 Task: Add Sprouts Sliced Muenster Cheese to the cart.
Action: Mouse moved to (681, 247)
Screenshot: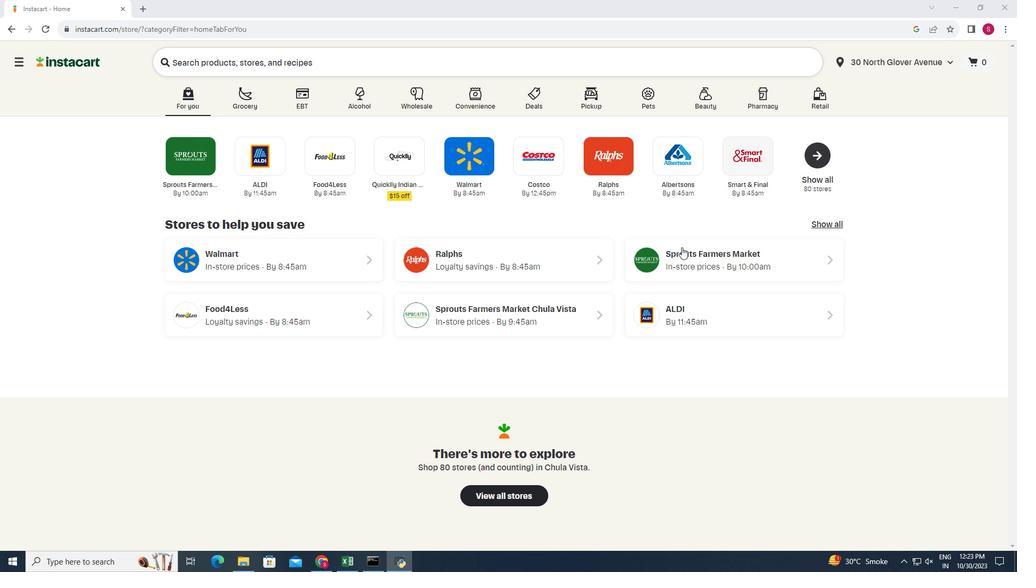 
Action: Mouse pressed left at (681, 247)
Screenshot: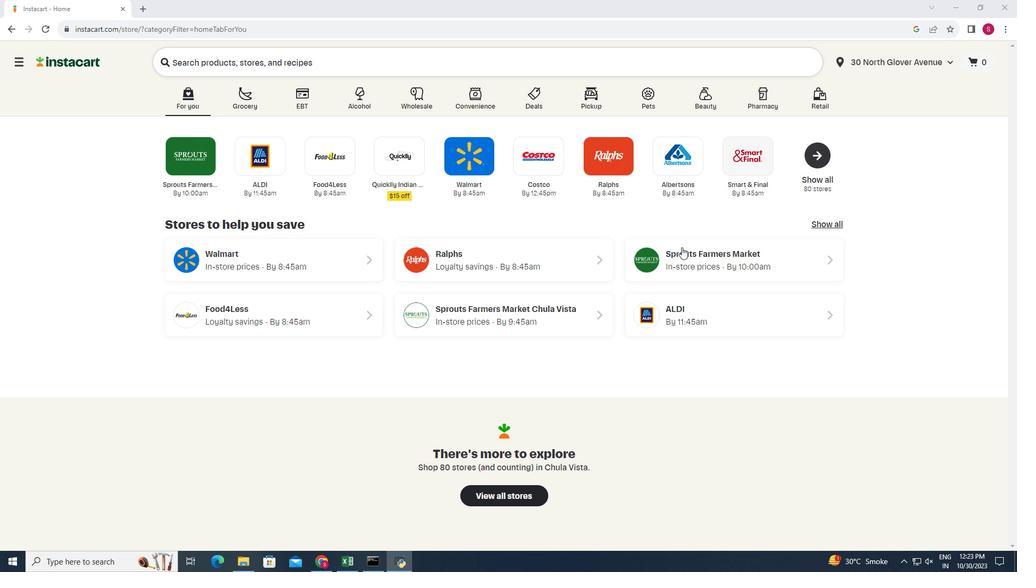 
Action: Mouse moved to (19, 461)
Screenshot: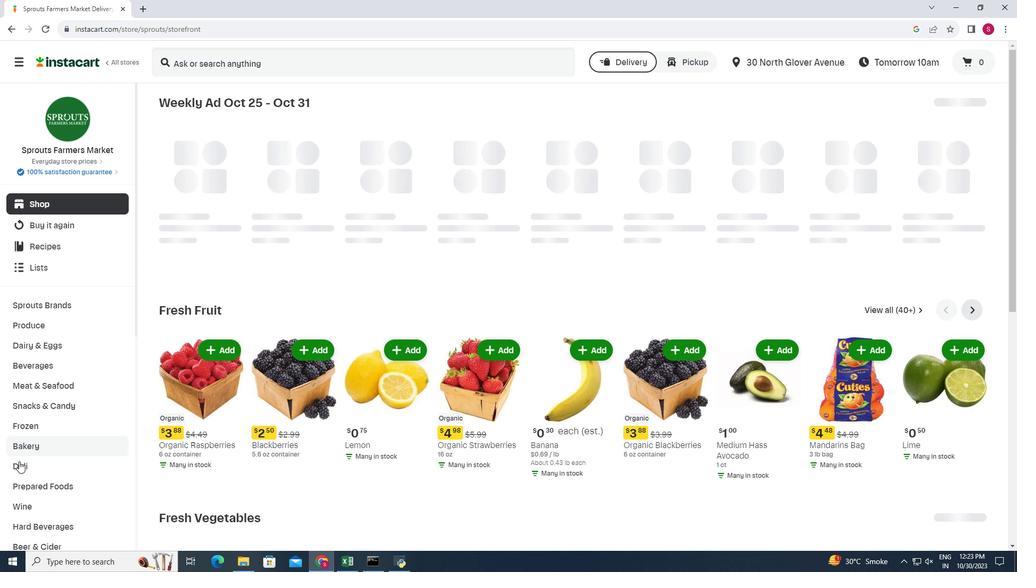 
Action: Mouse pressed left at (19, 461)
Screenshot: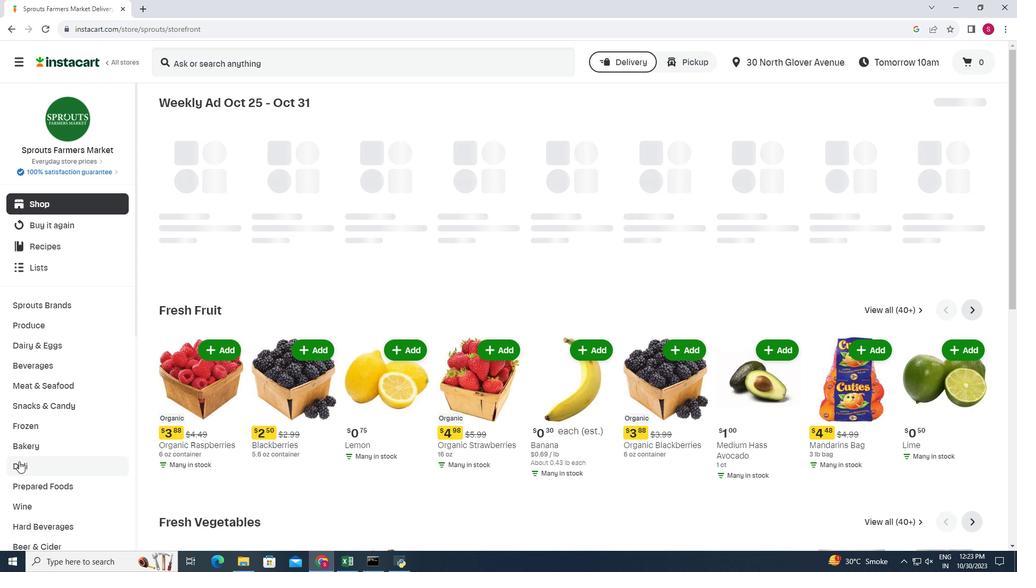 
Action: Mouse moved to (278, 131)
Screenshot: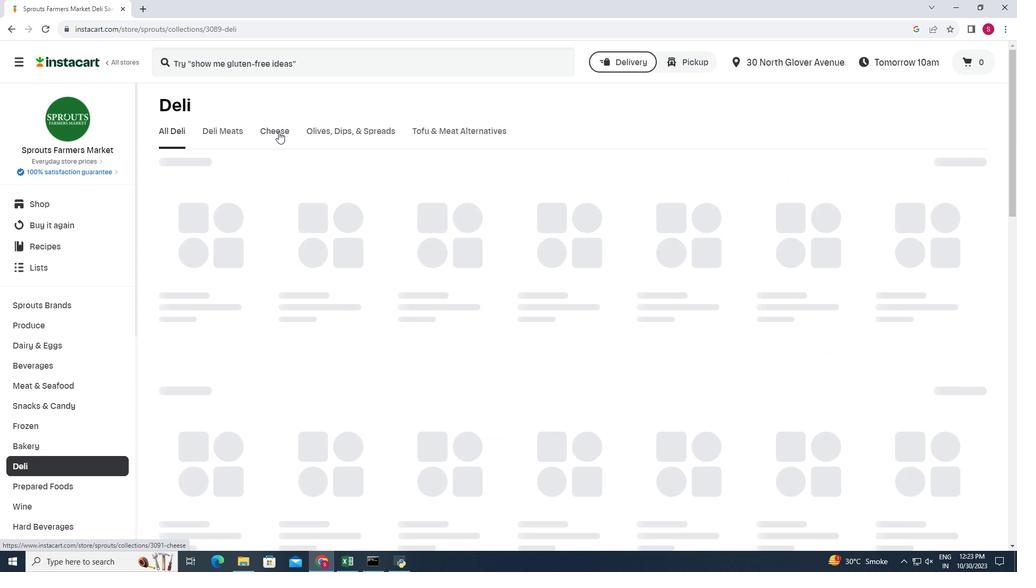 
Action: Mouse pressed left at (278, 131)
Screenshot: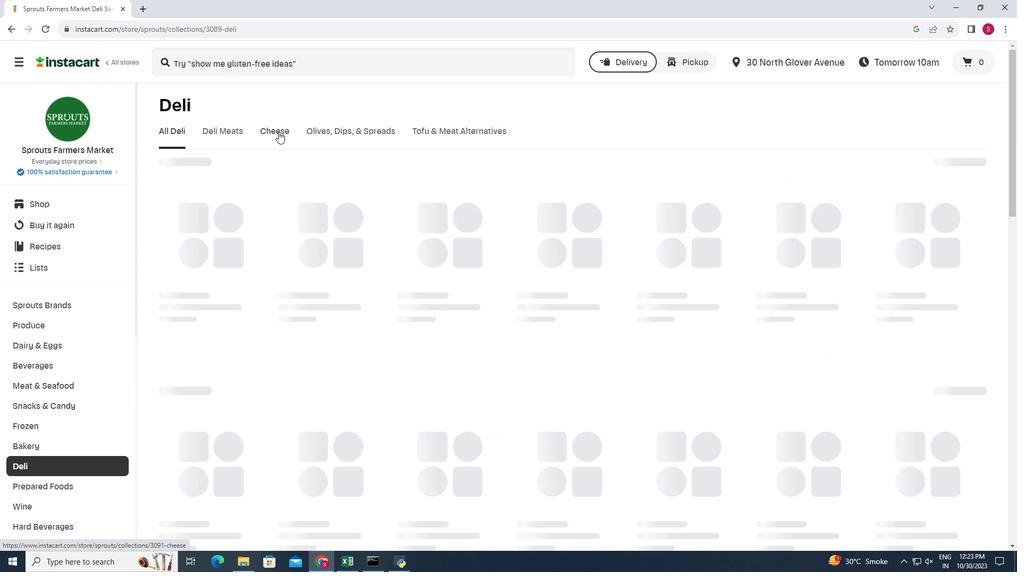 
Action: Mouse moved to (943, 180)
Screenshot: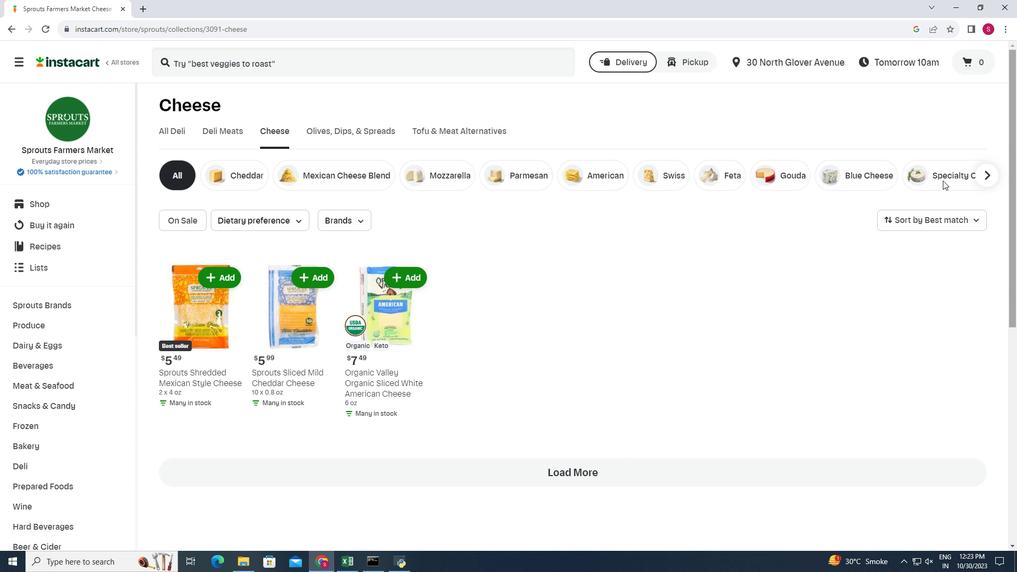 
Action: Mouse pressed left at (943, 180)
Screenshot: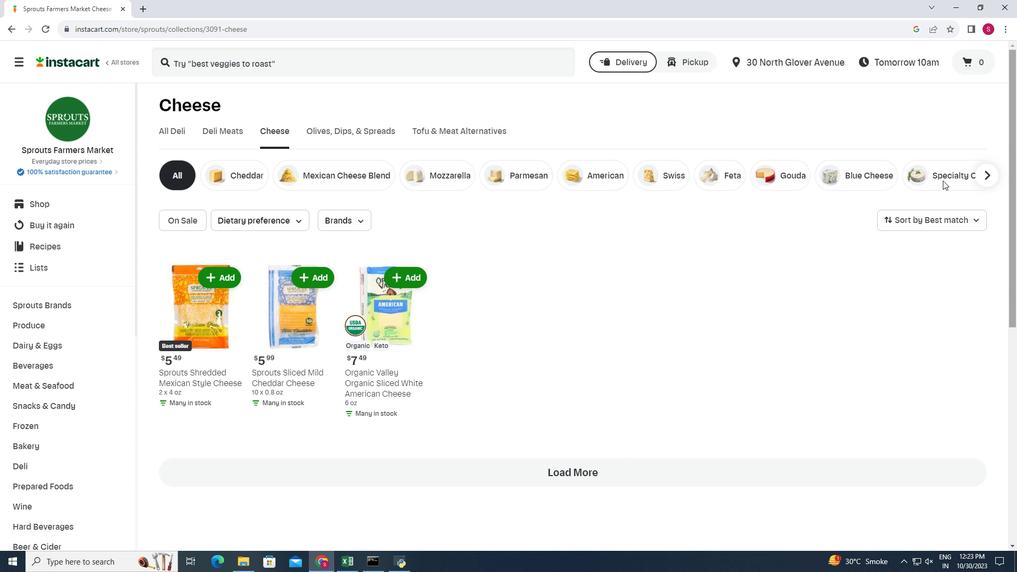 
Action: Mouse moved to (943, 179)
Screenshot: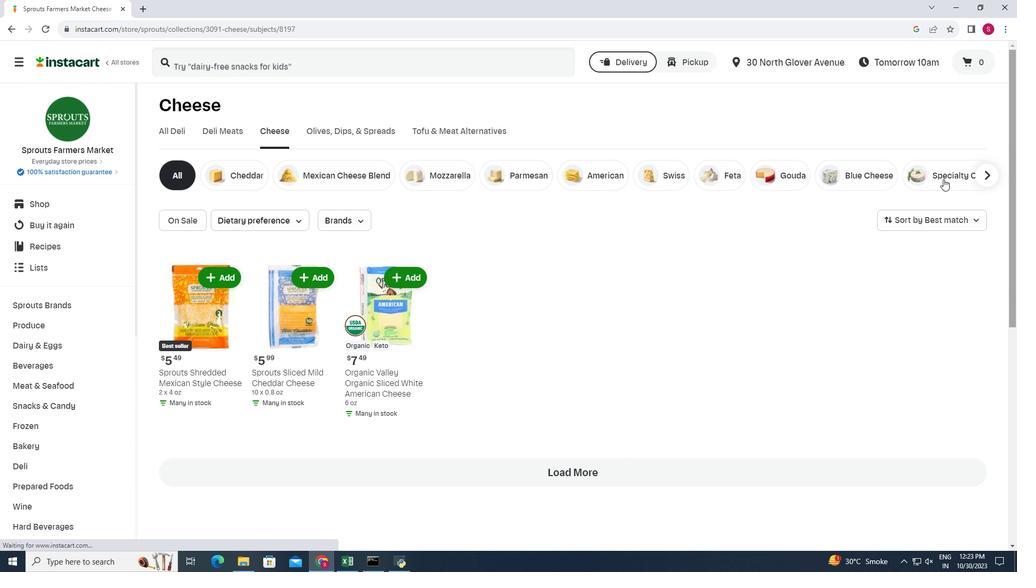 
Action: Mouse pressed left at (943, 179)
Screenshot: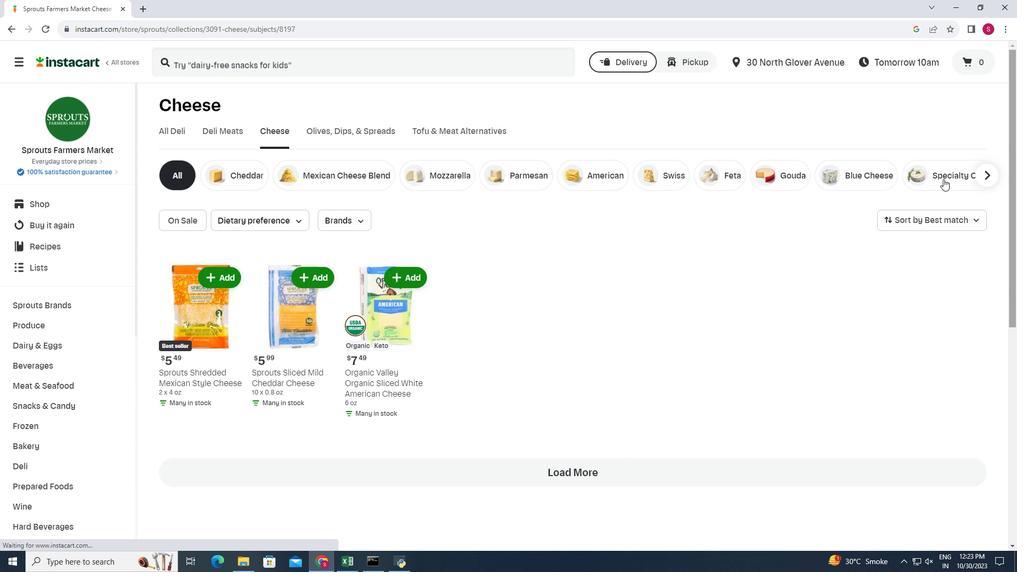 
Action: Mouse moved to (376, 244)
Screenshot: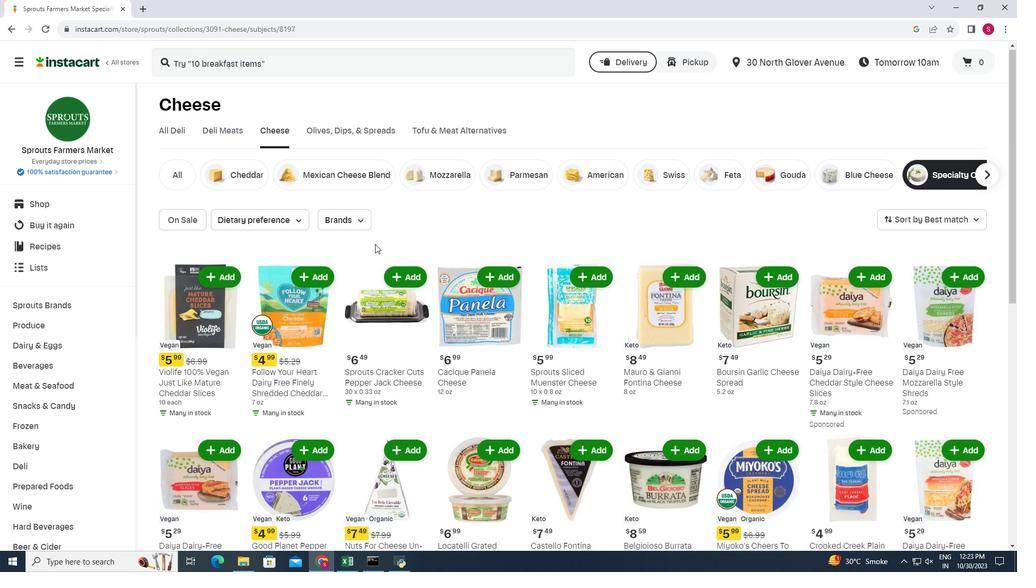 
Action: Mouse scrolled (376, 243) with delta (0, 0)
Screenshot: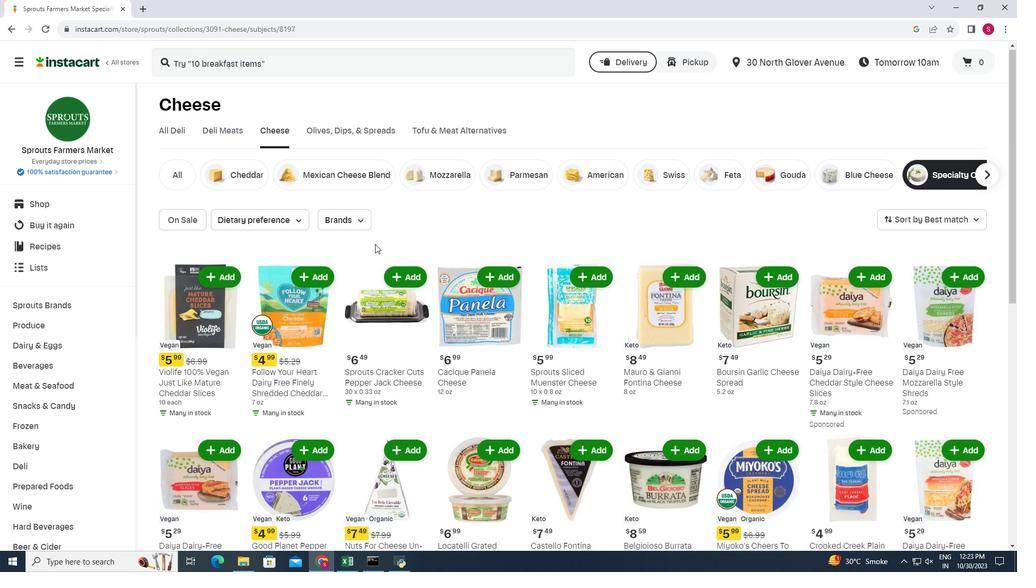 
Action: Mouse moved to (593, 221)
Screenshot: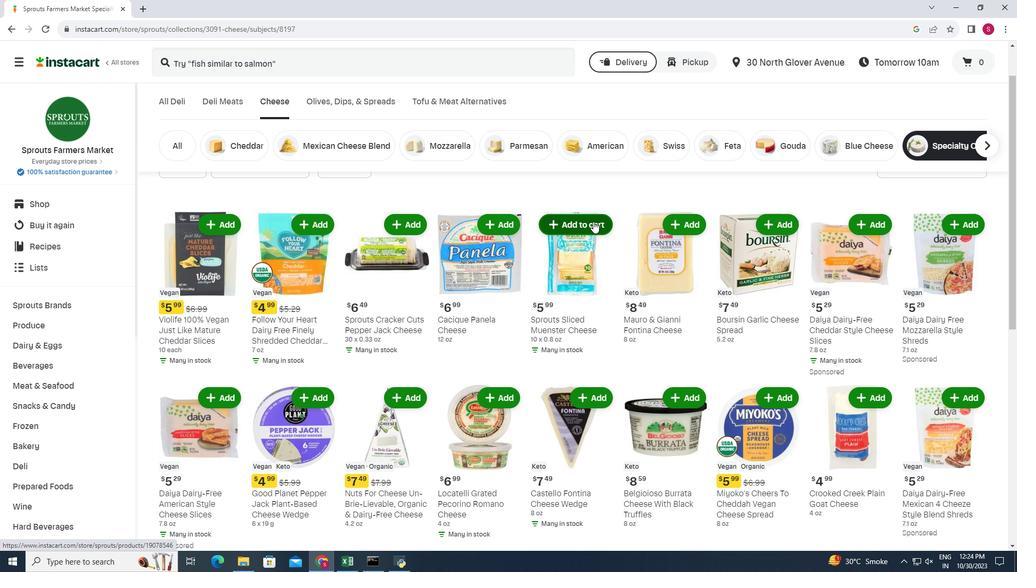 
Action: Mouse pressed left at (593, 221)
Screenshot: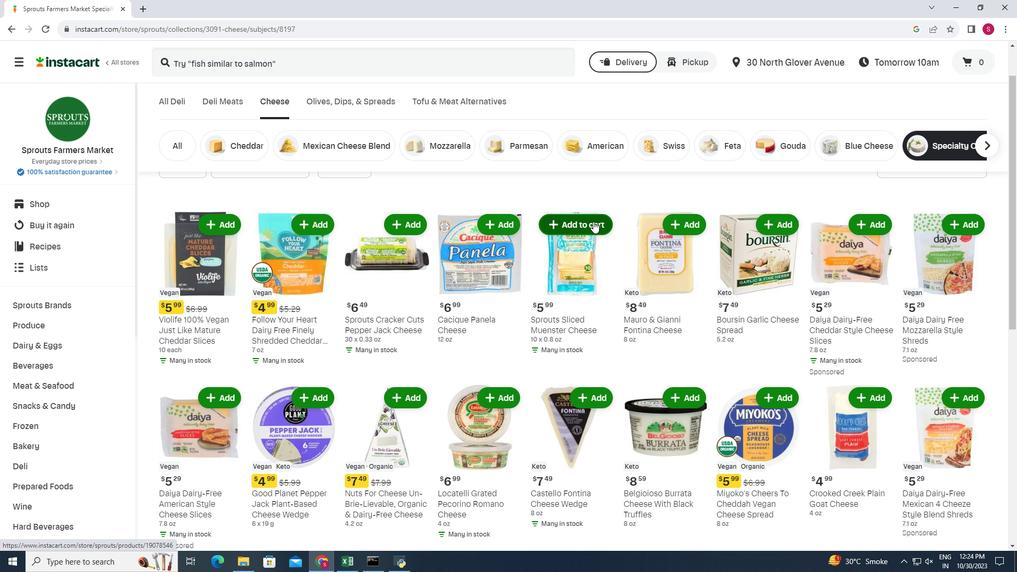
